 Task: Add One With Nature Rose Petal Bar Soap to the cart.
Action: Mouse moved to (914, 99)
Screenshot: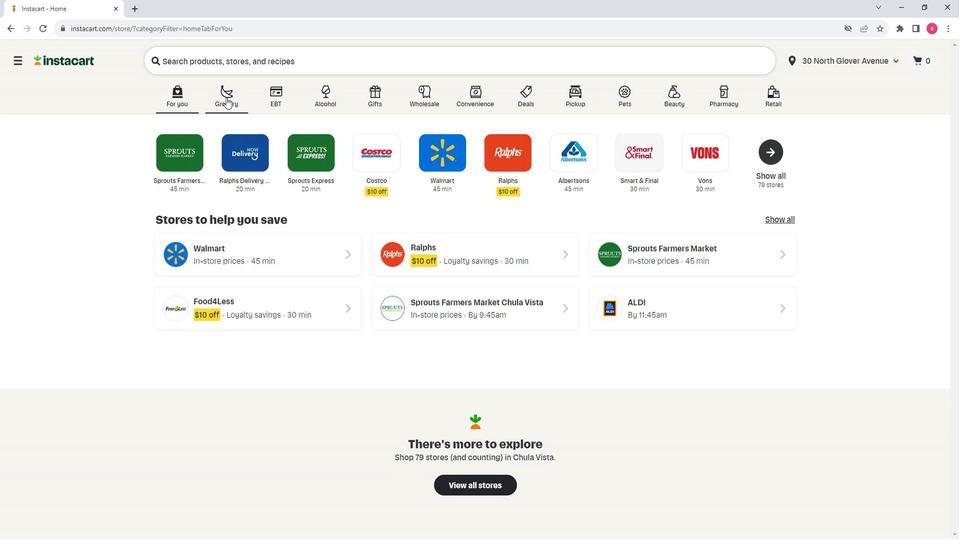 
Action: Mouse pressed left at (914, 99)
Screenshot: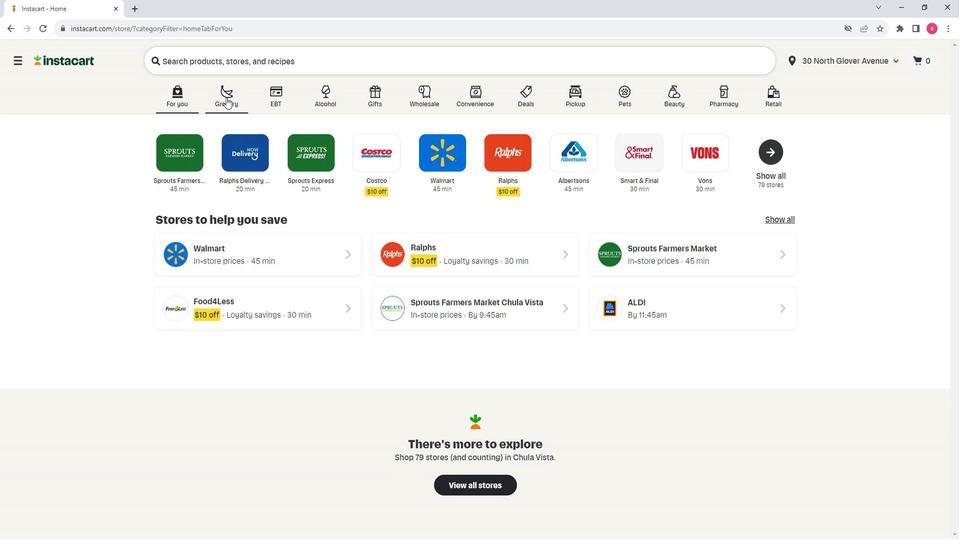 
Action: Mouse moved to (941, 293)
Screenshot: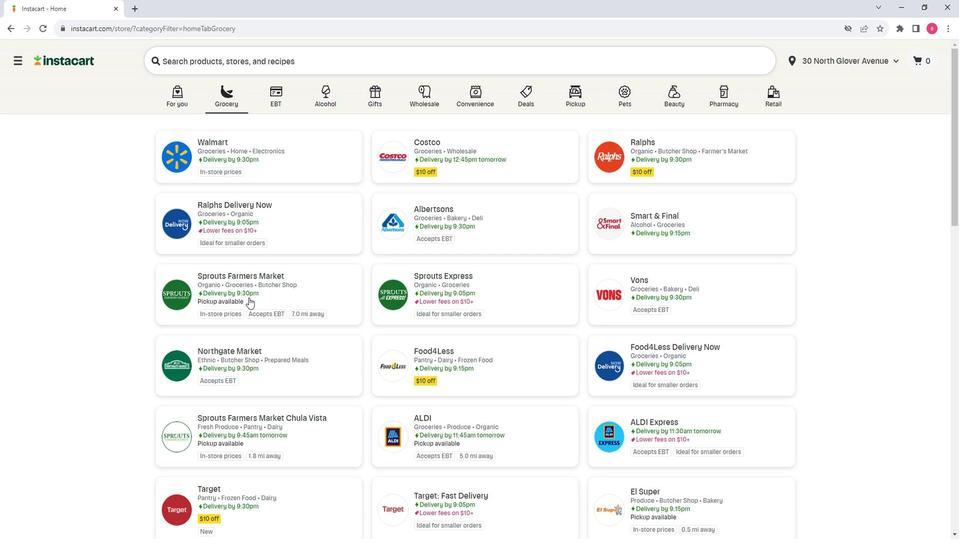 
Action: Mouse pressed left at (941, 293)
Screenshot: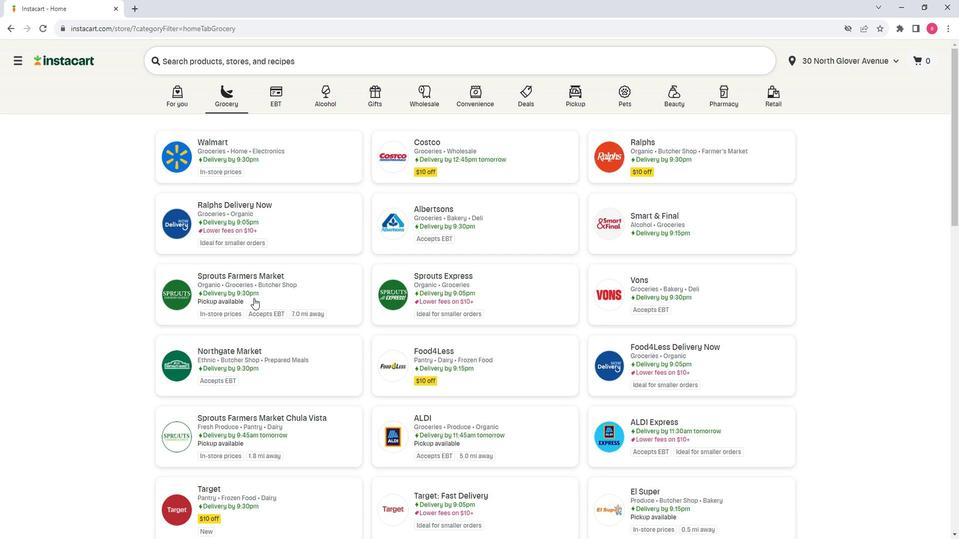 
Action: Mouse moved to (791, 276)
Screenshot: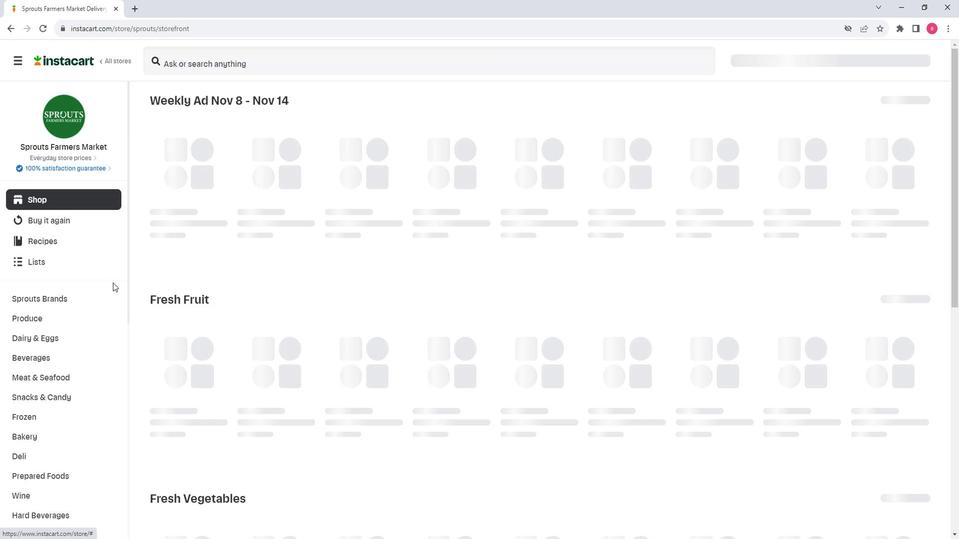 
Action: Mouse scrolled (791, 276) with delta (0, 0)
Screenshot: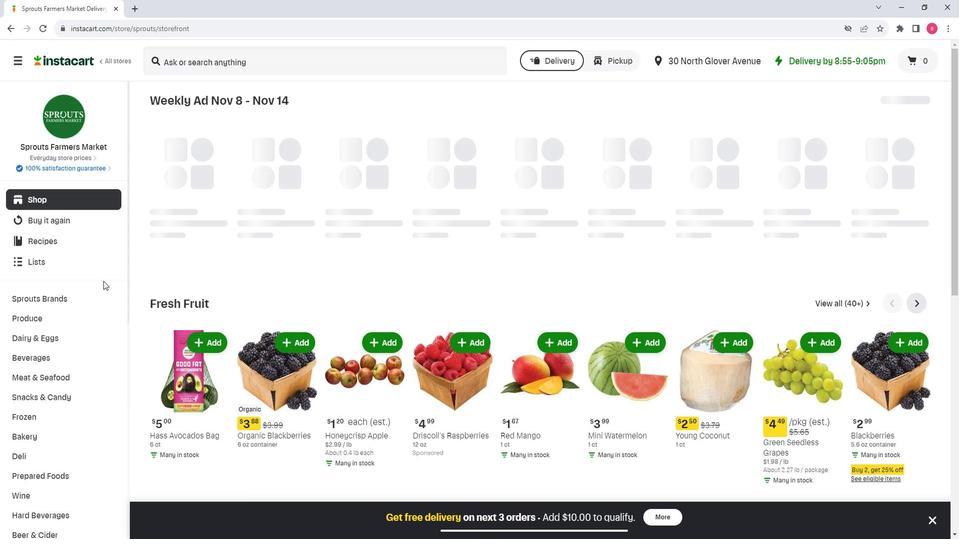 
Action: Mouse scrolled (791, 276) with delta (0, 0)
Screenshot: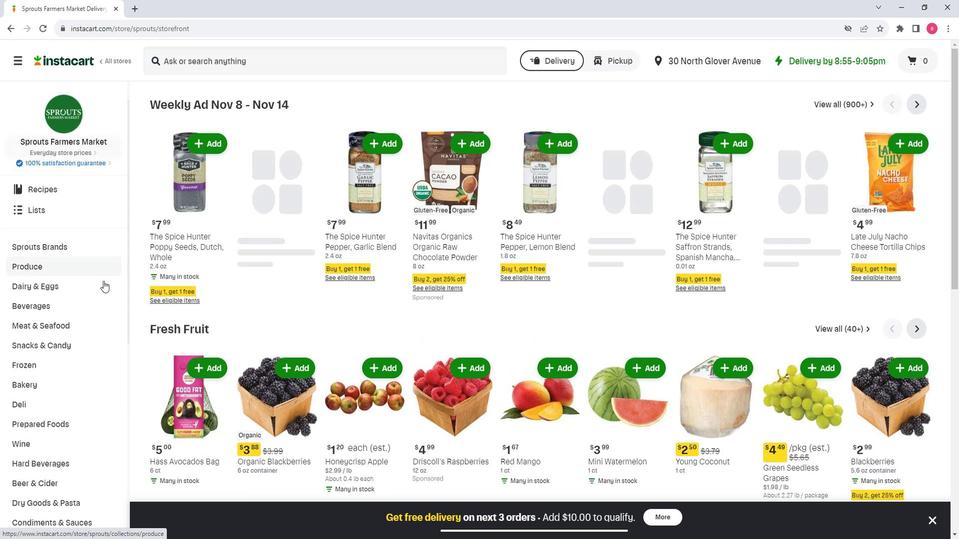 
Action: Mouse scrolled (791, 276) with delta (0, 0)
Screenshot: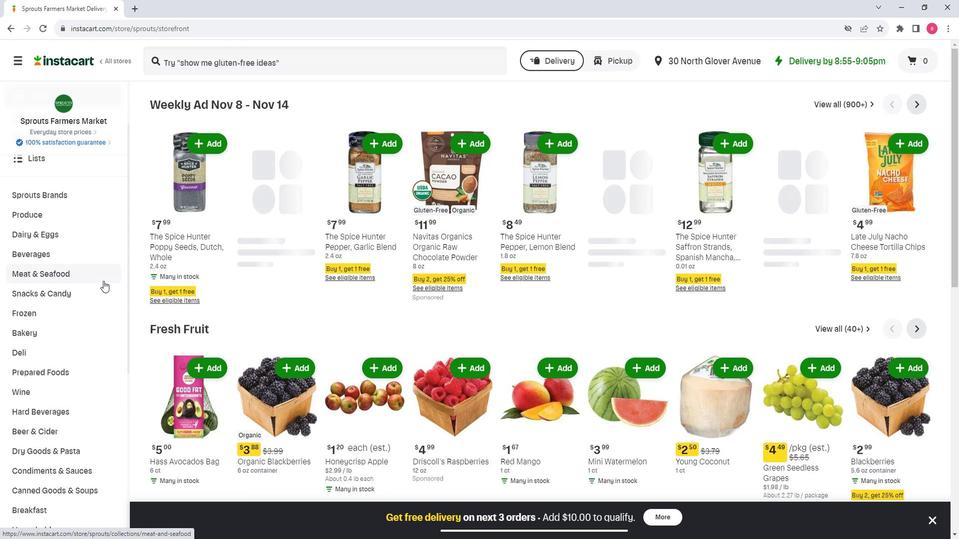 
Action: Mouse scrolled (791, 276) with delta (0, 0)
Screenshot: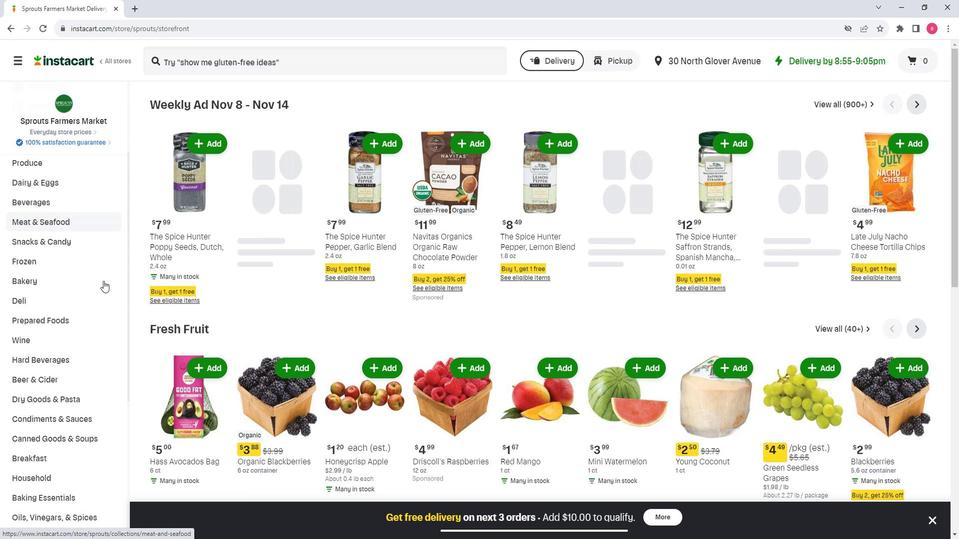
Action: Mouse scrolled (791, 276) with delta (0, 0)
Screenshot: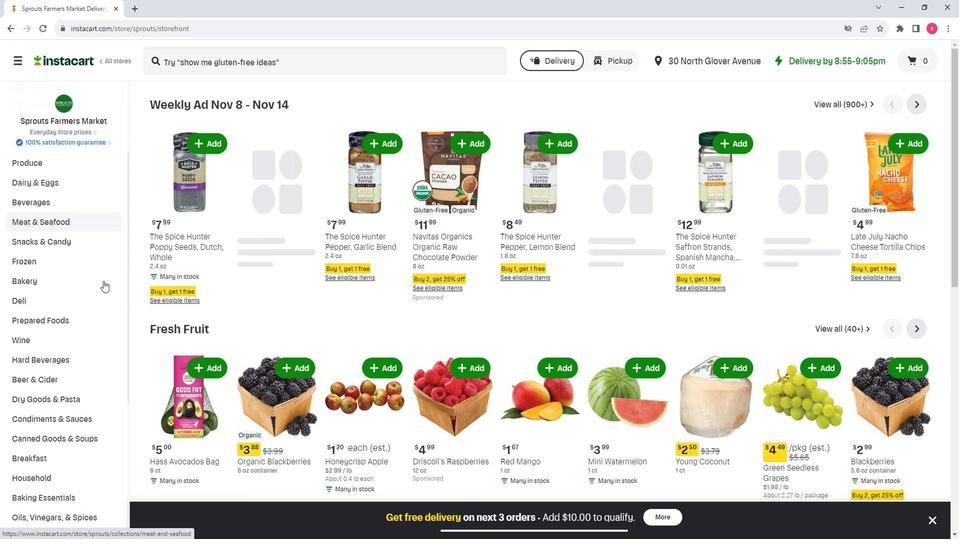 
Action: Mouse scrolled (791, 276) with delta (0, 0)
Screenshot: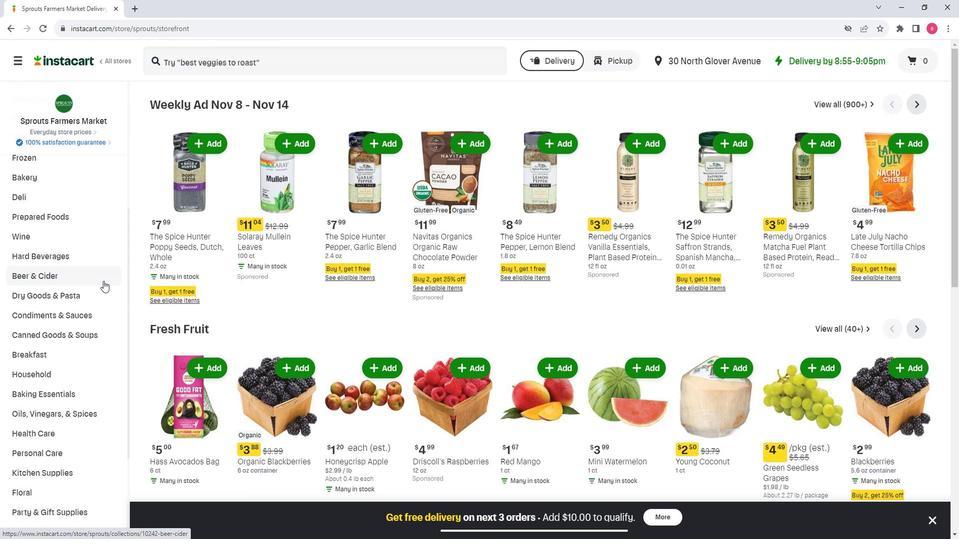 
Action: Mouse scrolled (791, 276) with delta (0, 0)
Screenshot: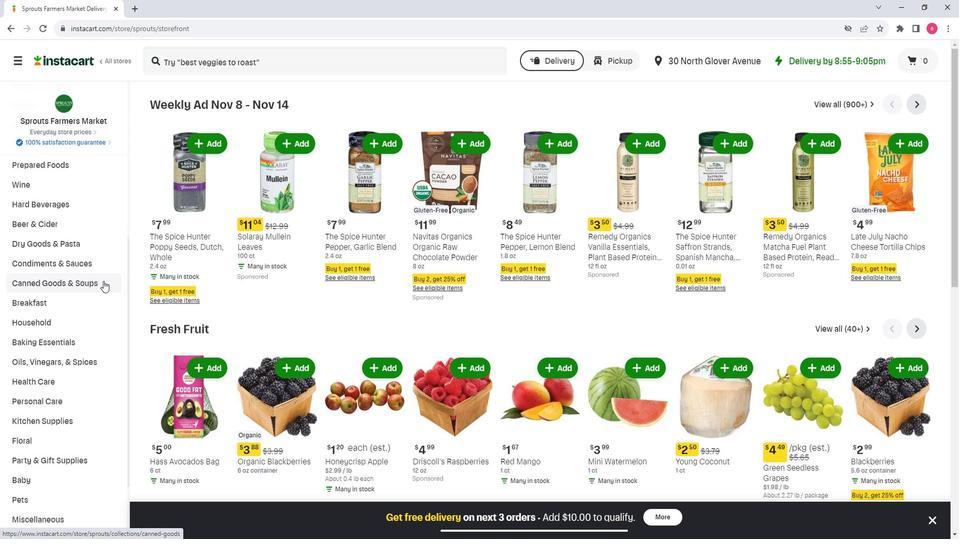 
Action: Mouse scrolled (791, 276) with delta (0, 0)
Screenshot: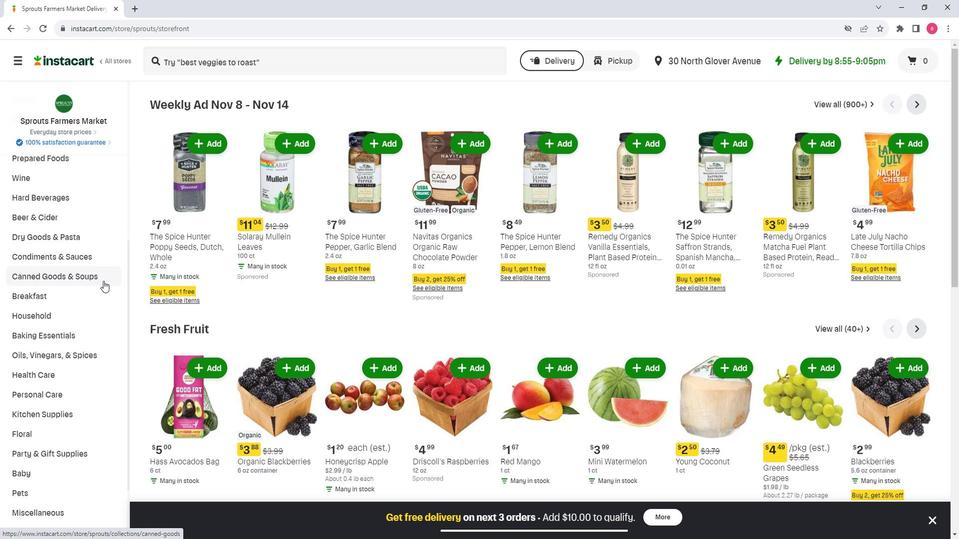 
Action: Mouse moved to (783, 291)
Screenshot: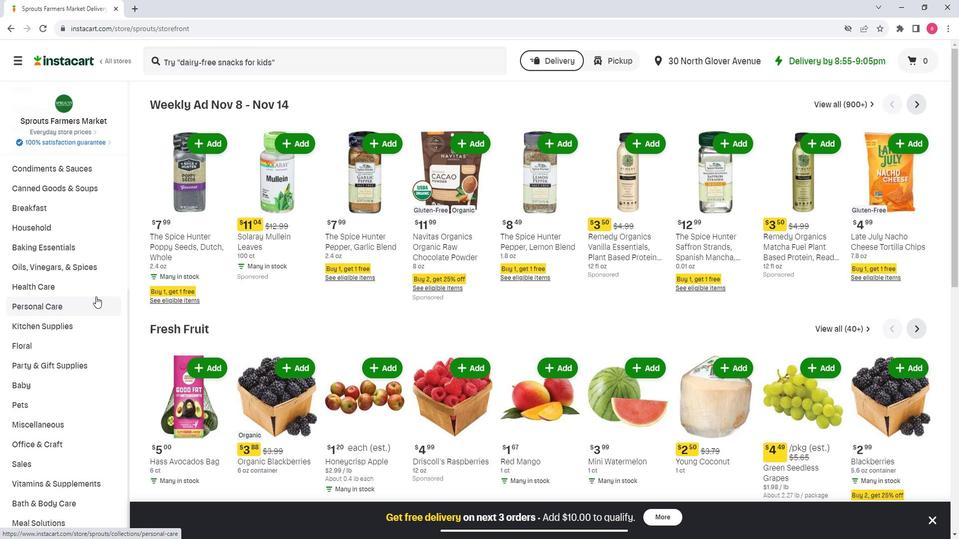 
Action: Mouse pressed left at (783, 291)
Screenshot: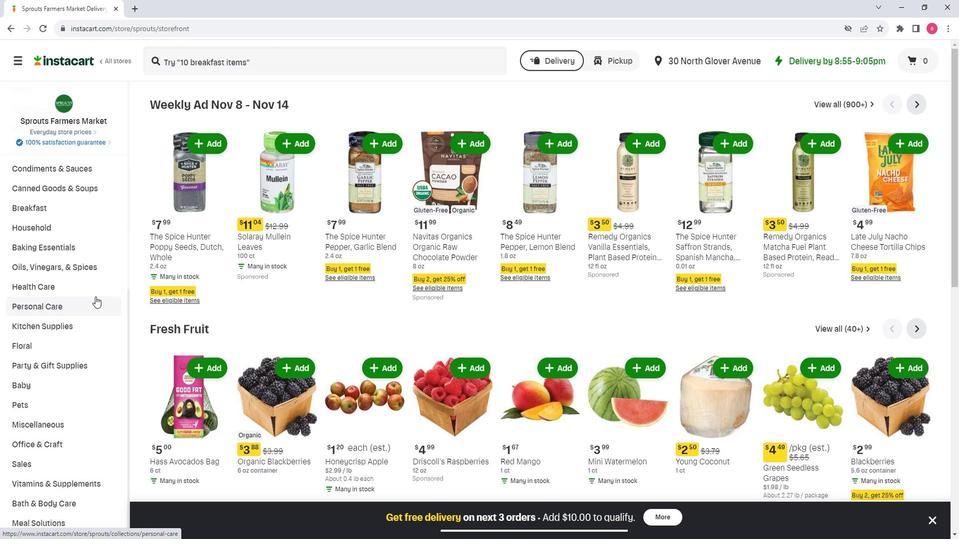 
Action: Mouse moved to (939, 129)
Screenshot: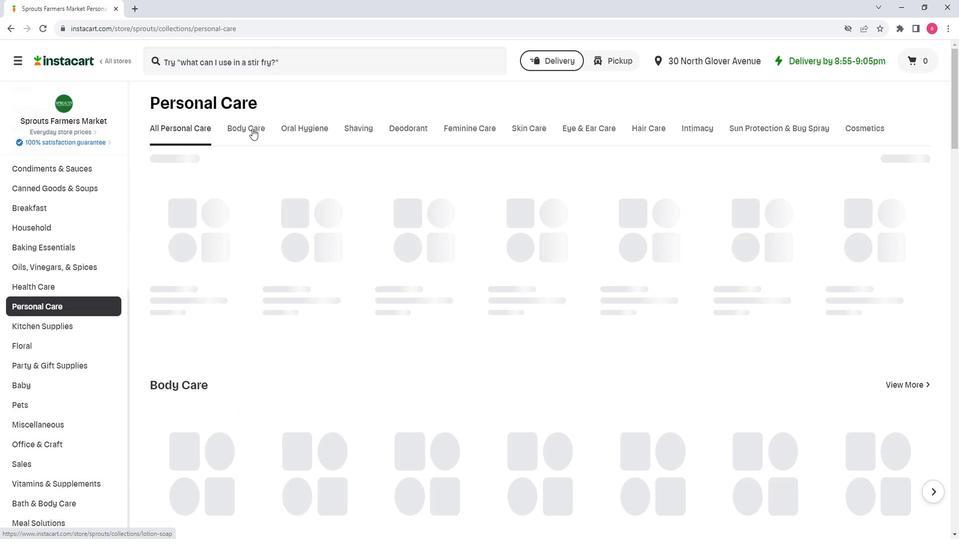 
Action: Mouse pressed left at (939, 129)
Screenshot: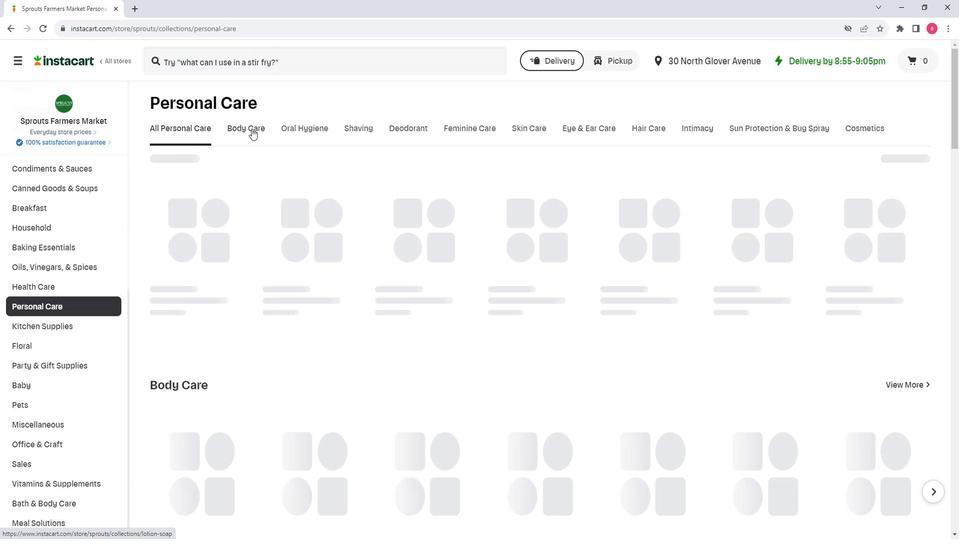 
Action: Mouse moved to (921, 175)
Screenshot: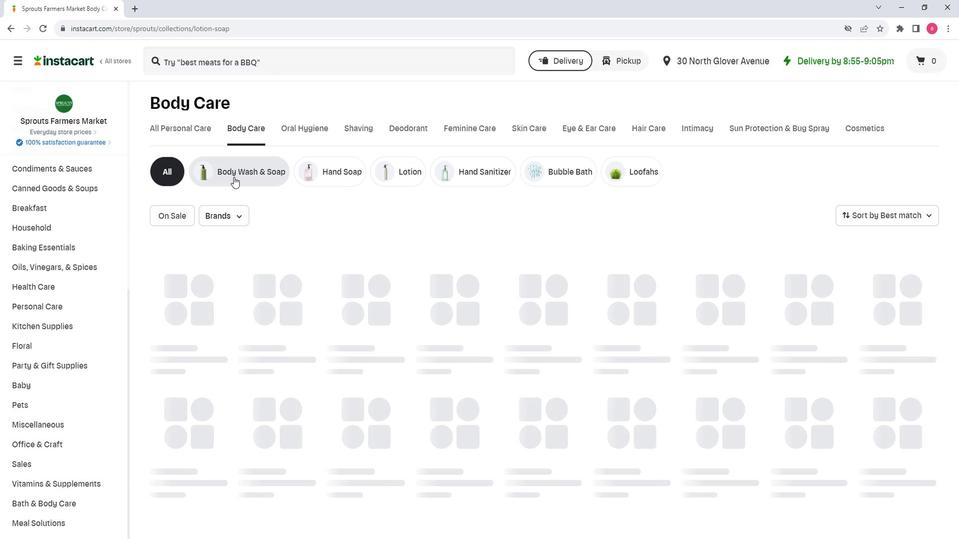 
Action: Mouse pressed left at (921, 175)
Screenshot: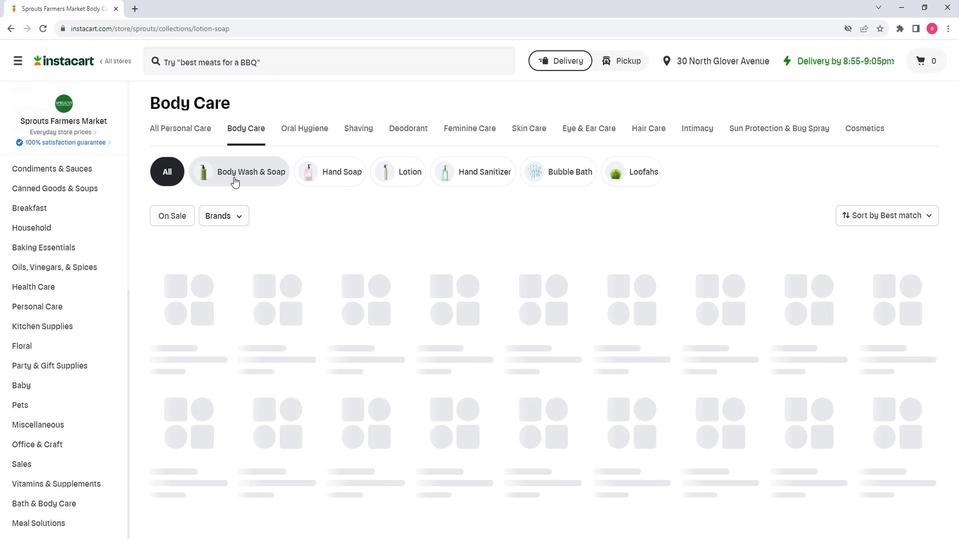 
Action: Mouse moved to (936, 63)
Screenshot: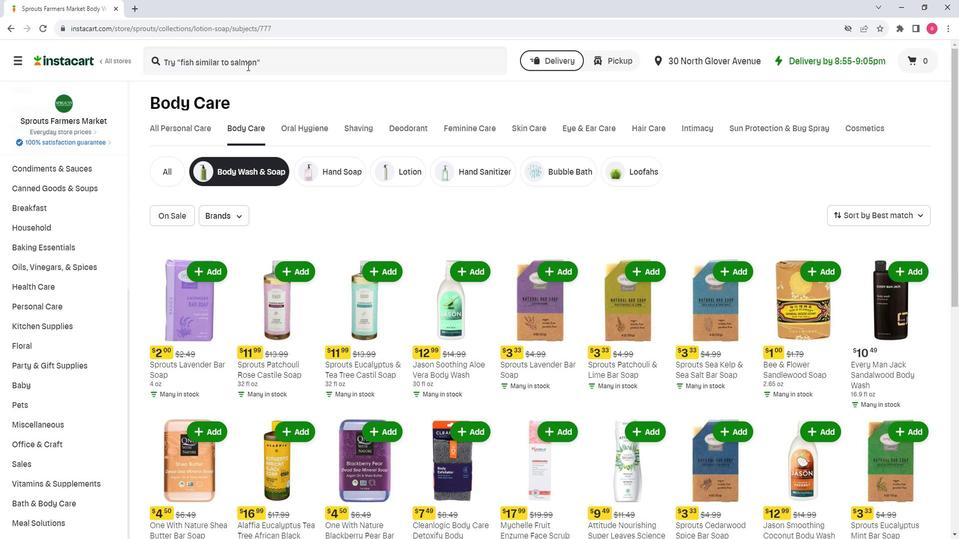 
Action: Mouse pressed left at (936, 63)
Screenshot: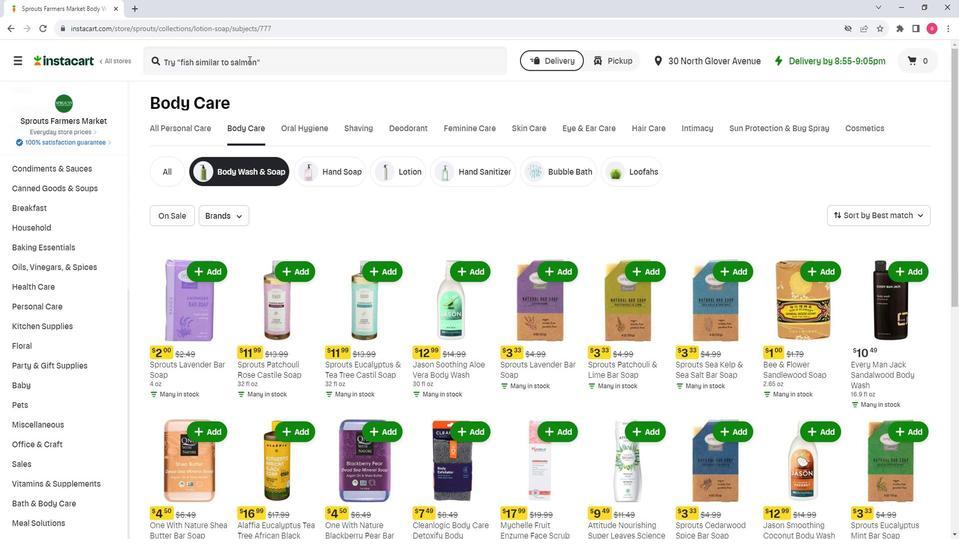 
Action: Key pressed <Key.shift>One<Key.space><Key.shift><Key.shift><Key.shift><Key.shift><Key.shift><Key.shift><Key.shift><Key.shift><Key.shift><Key.shift><Key.shift><Key.shift><Key.shift><Key.shift><Key.shift><Key.shift><Key.shift><Key.shift><Key.shift><Key.shift><Key.shift><Key.shift><Key.shift><Key.shift><Key.shift><Key.shift><Key.shift><Key.shift><Key.shift><Key.shift><Key.shift><Key.shift><Key.shift><Key.shift><Key.shift><Key.shift><Key.shift><Key.shift><Key.shift><Key.shift><Key.shift><Key.shift><Key.shift><Key.shift><Key.shift><Key.shift><Key.shift><Key.shift><Key.shift><Key.shift><Key.shift><Key.shift><Key.shift><Key.shift><Key.shift><Key.shift><Key.shift><Key.shift><Key.shift><Key.shift><Key.shift><Key.shift><Key.shift><Key.shift><Key.shift><Key.shift><Key.shift><Key.shift><Key.shift><Key.shift><Key.shift><Key.shift><Key.shift><Key.shift><Key.shift><Key.shift><Key.shift><Key.shift><Key.shift><Key.shift><Key.shift><Key.shift><Key.shift><Key.shift><Key.shift><Key.shift><Key.shift><Key.shift><Key.shift><Key.shift><Key.shift><Key.shift><Key.shift><Key.shift><Key.shift><Key.shift><Key.shift><Key.shift><Key.shift><Key.shift><Key.shift><Key.shift><Key.shift><Key.shift><Key.shift><Key.shift><Key.shift><Key.shift><Key.shift><Key.shift><Key.shift><Key.shift><Key.shift><Key.shift><Key.shift><Key.shift><Key.shift><Key.shift><Key.shift><Key.shift><Key.shift><Key.shift><Key.shift><Key.shift>With<Key.space><Key.shift><Key.shift><Key.shift><Key.shift><Key.shift><Key.shift><Key.shift><Key.shift><Key.shift><Key.shift>Nature<Key.space><Key.shift><Key.shift><Key.shift><Key.shift><Key.shift><Key.shift><Key.shift><Key.shift><Key.shift><Key.shift><Key.shift><Key.shift><Key.shift><Key.shift><Key.shift><Key.shift><Key.shift><Key.shift><Key.shift><Key.shift><Key.shift>Rose<Key.space><Key.shift><Key.shift><Key.shift><Key.shift><Key.shift><Key.shift><Key.shift><Key.shift><Key.shift><Key.shift><Key.shift><Key.shift><Key.shift><Key.shift><Key.shift><Key.shift><Key.shift><Key.shift><Key.shift><Key.shift><Key.shift><Key.shift>Petal<Key.space><Key.shift><Key.shift><Key.shift><Key.shift><Key.shift><Key.shift><Key.shift><Key.shift><Key.shift><Key.shift><Key.shift><Key.shift><Key.shift><Key.shift><Key.shift><Key.shift><Key.shift><Key.shift><Key.shift><Key.shift><Key.shift><Key.shift><Key.shift><Key.shift><Key.shift><Key.shift><Key.shift><Key.shift><Key.shift>Bar<Key.space><Key.shift>Soap<Key.space><Key.enter>
Screenshot: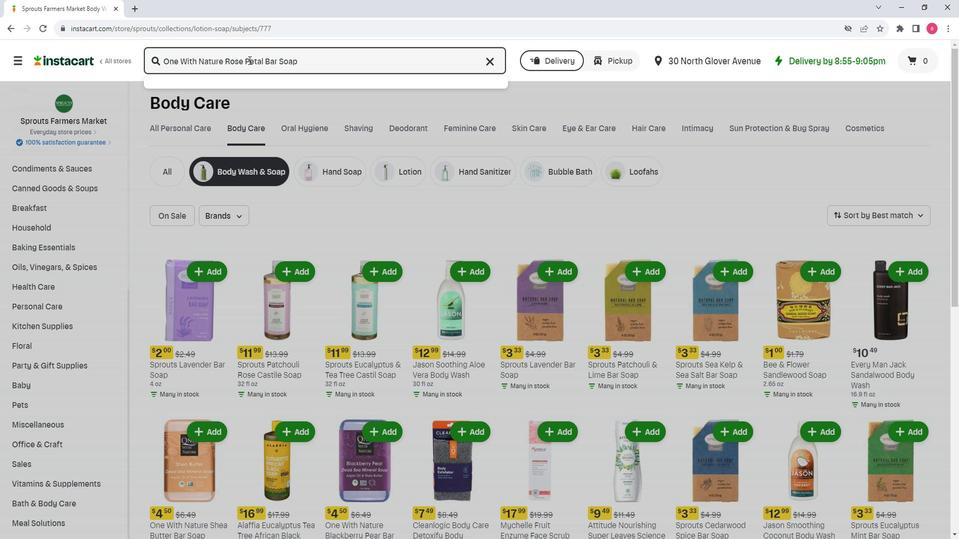 
Action: Mouse moved to (941, 152)
Screenshot: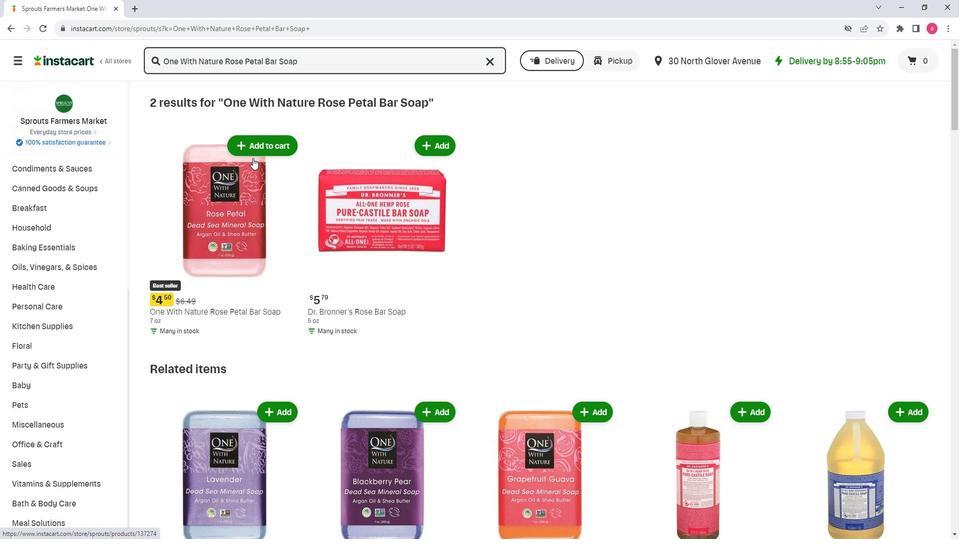 
Action: Mouse pressed left at (941, 152)
Screenshot: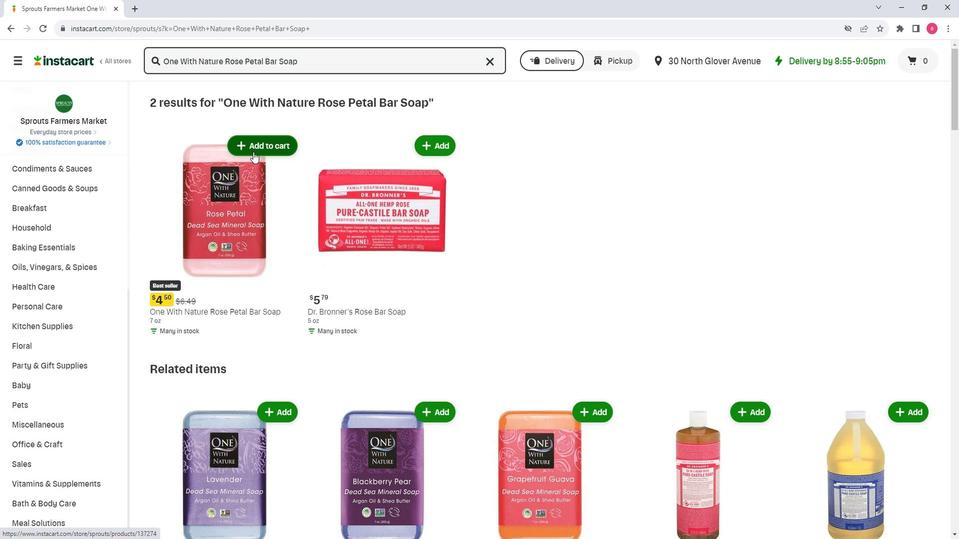 
